 Task: Set the question to required.
Action: Mouse pressed left at (188, 470)
Screenshot: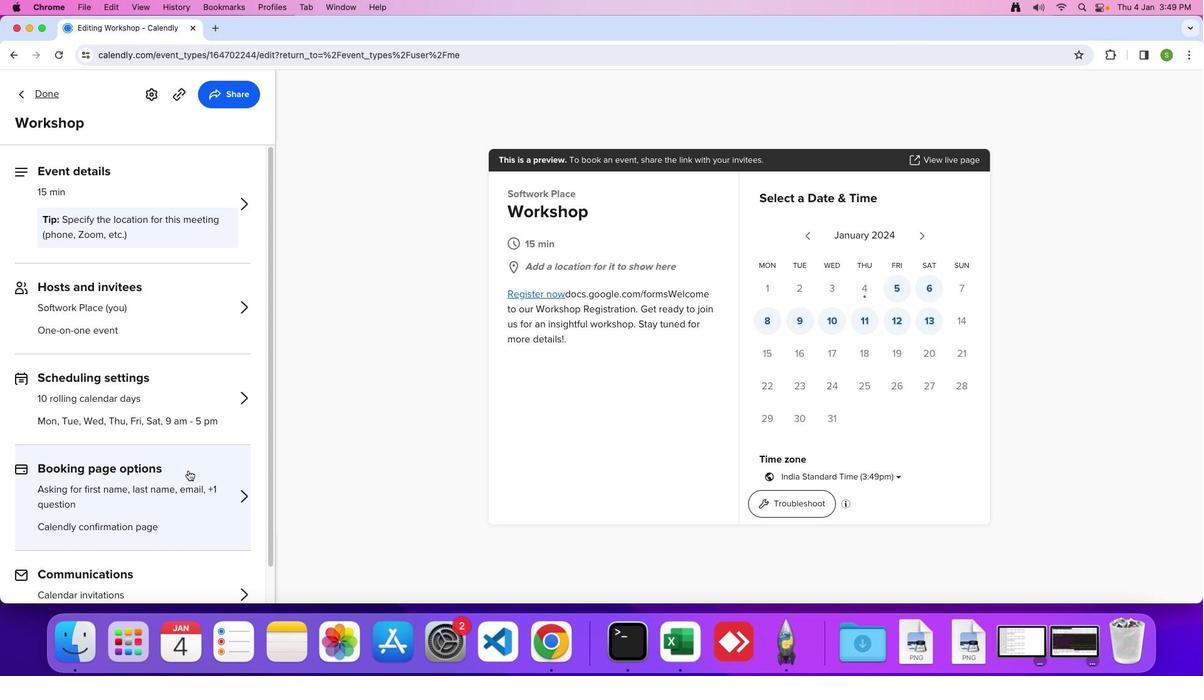
Action: Mouse moved to (235, 368)
Screenshot: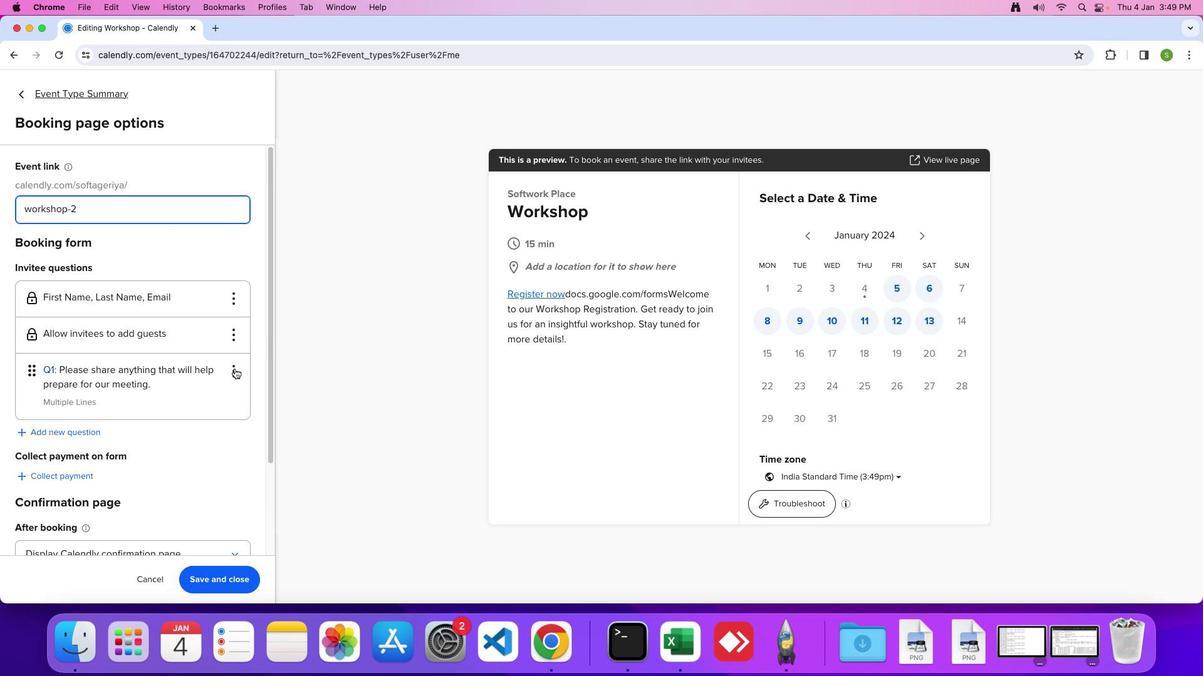 
Action: Mouse pressed left at (235, 368)
Screenshot: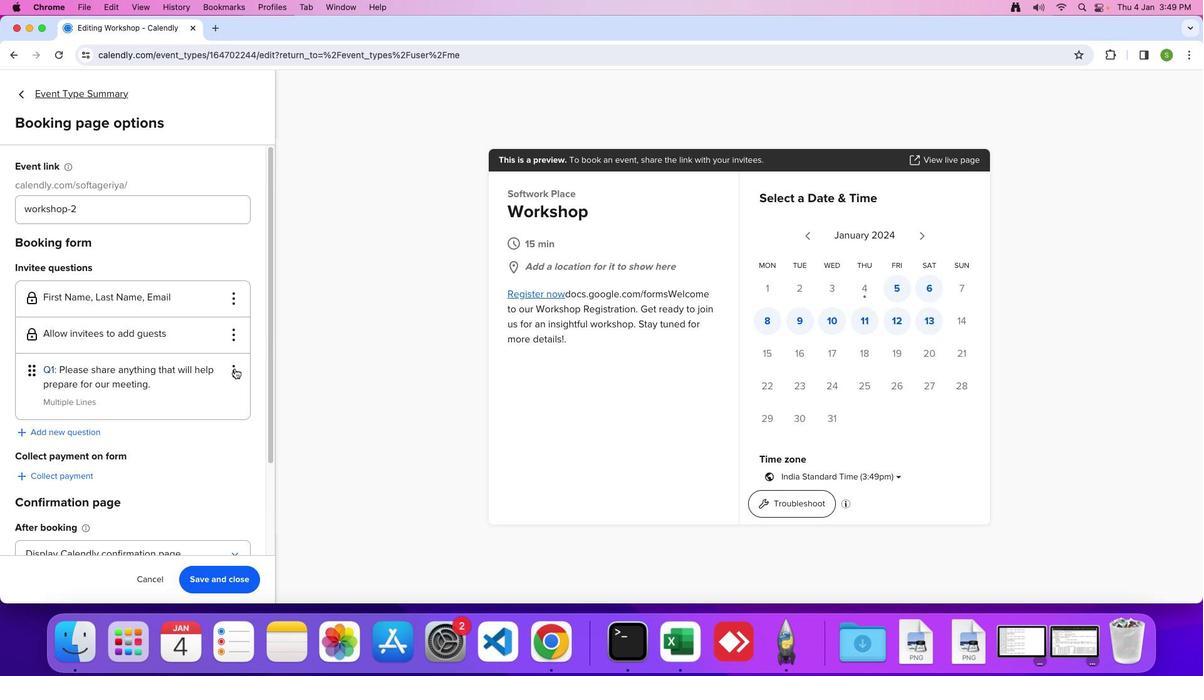 
Action: Mouse moved to (230, 399)
Screenshot: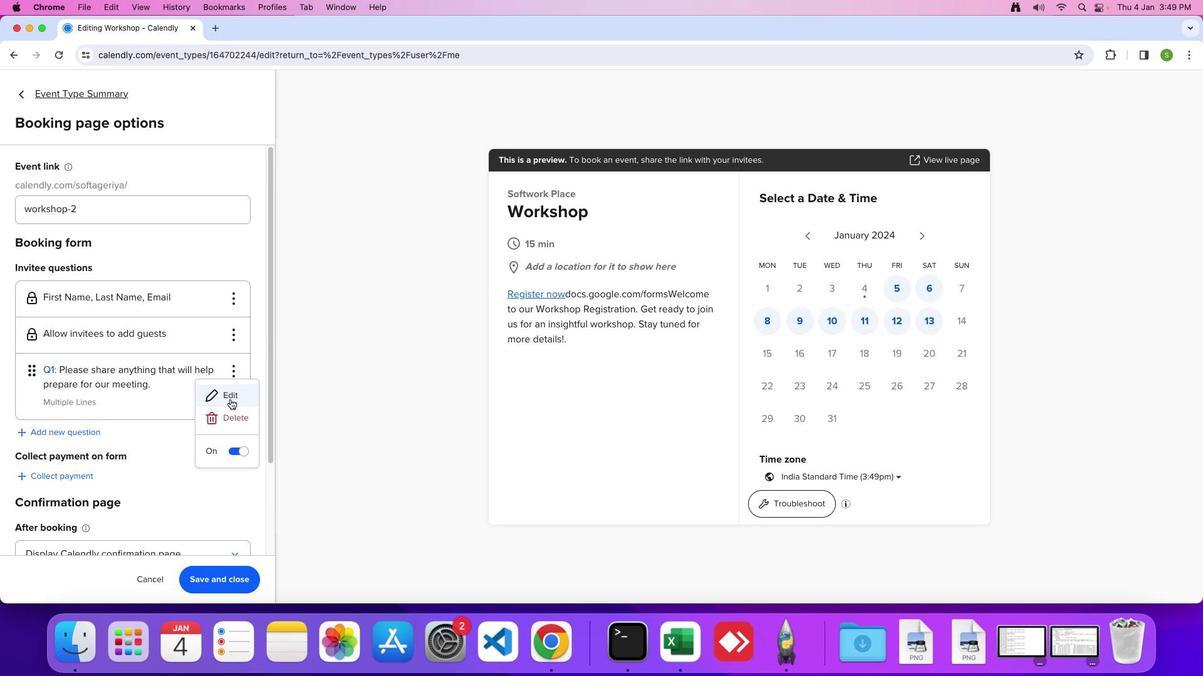 
Action: Mouse pressed left at (230, 399)
Screenshot: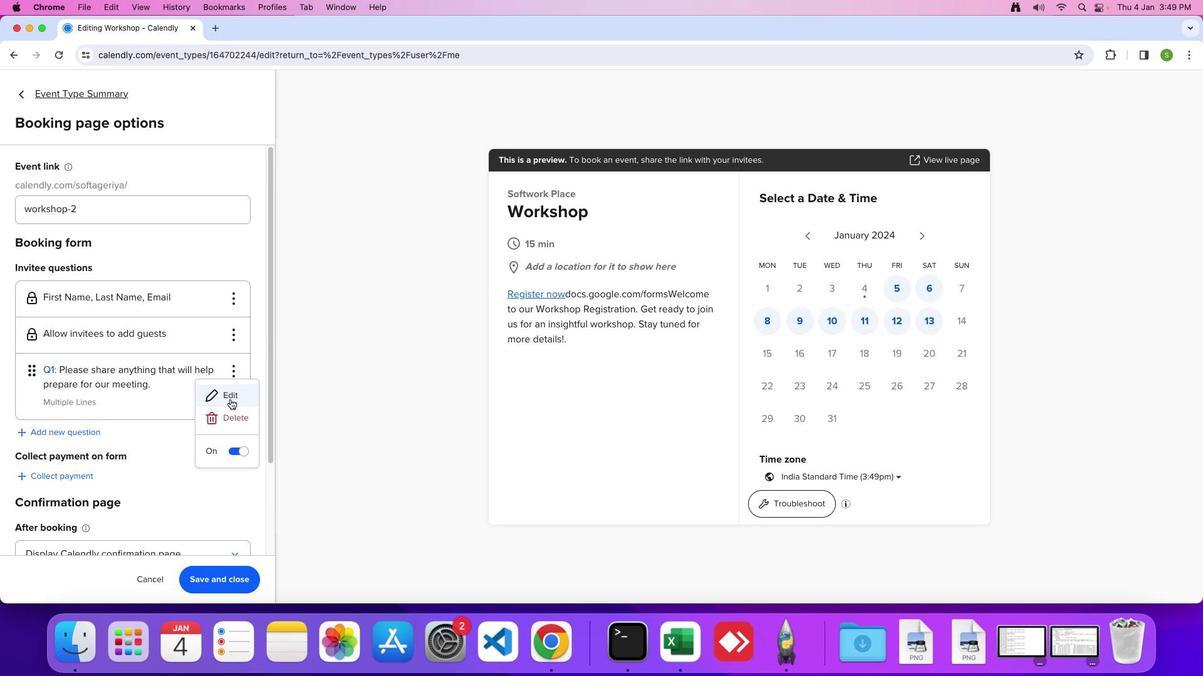 
Action: Mouse moved to (497, 261)
Screenshot: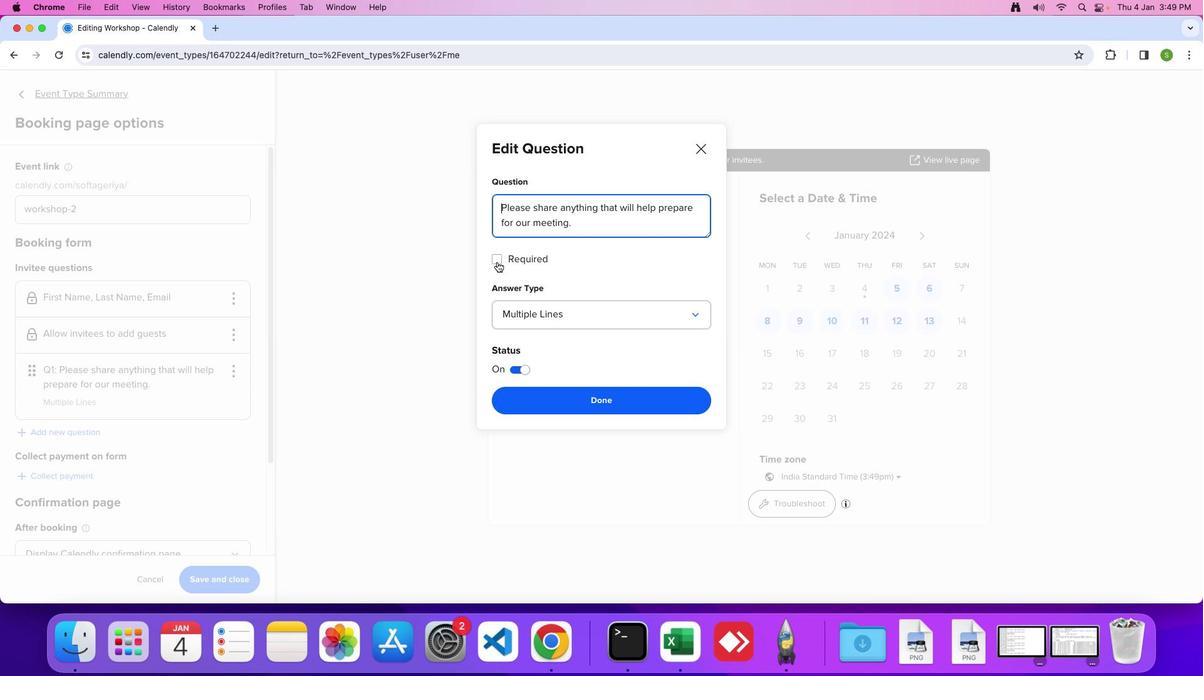 
Action: Mouse pressed left at (497, 261)
Screenshot: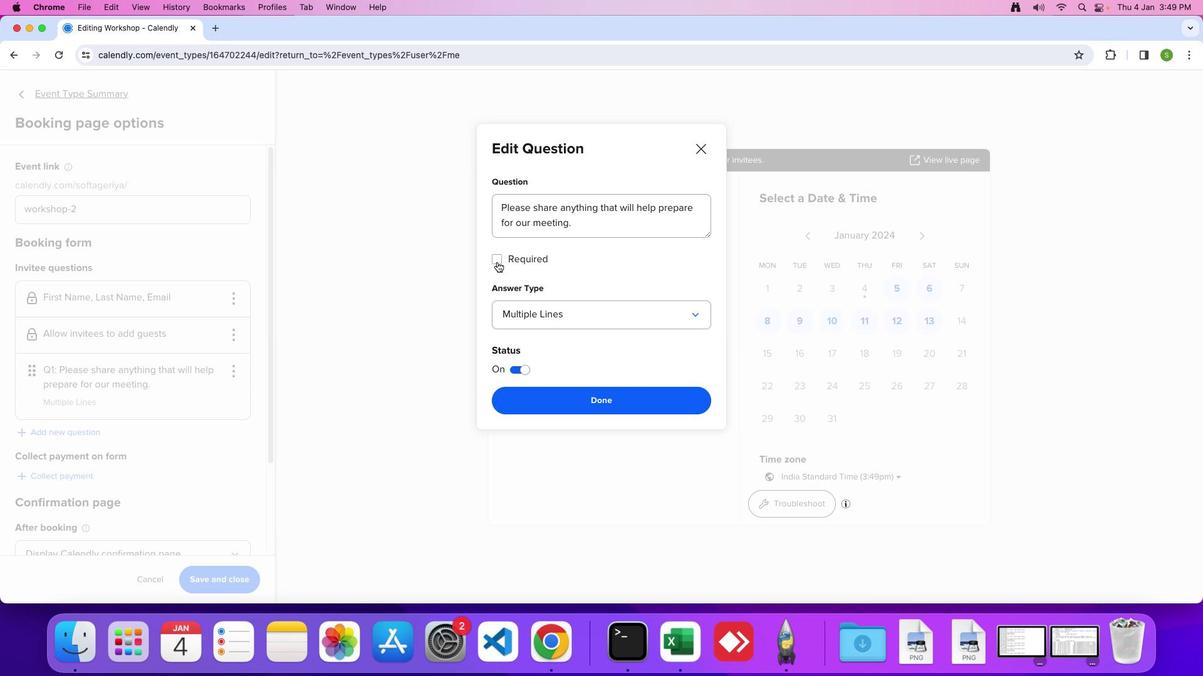 
Action: Mouse moved to (550, 404)
Screenshot: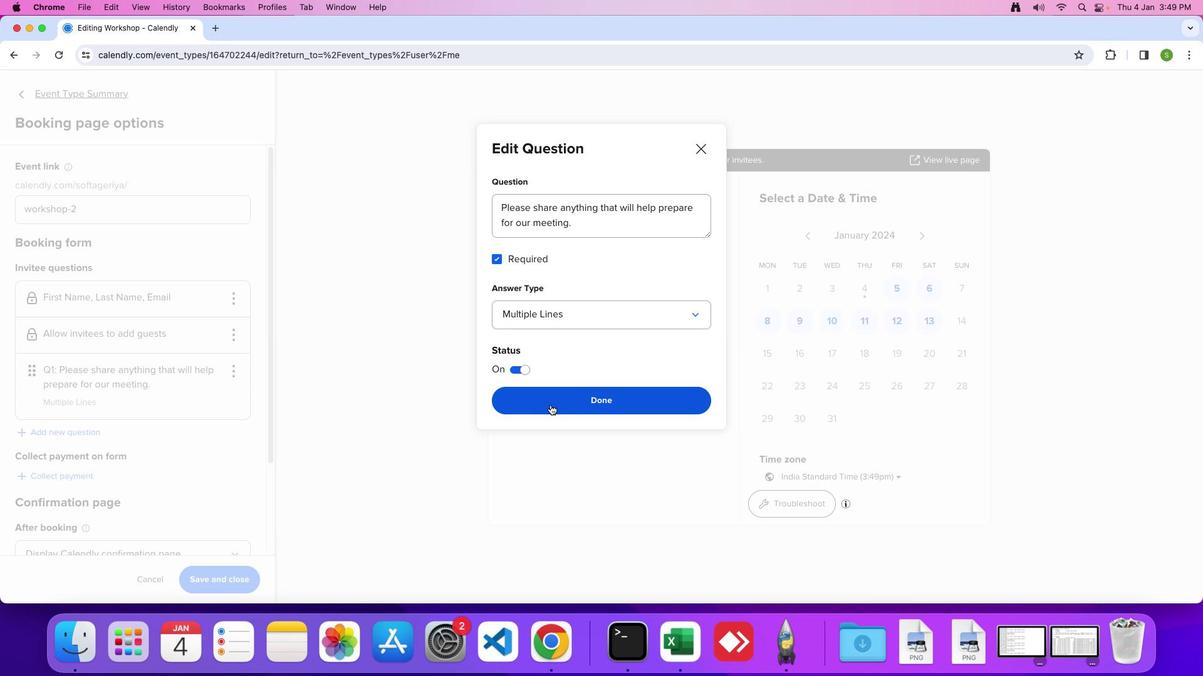 
Action: Mouse pressed left at (550, 404)
Screenshot: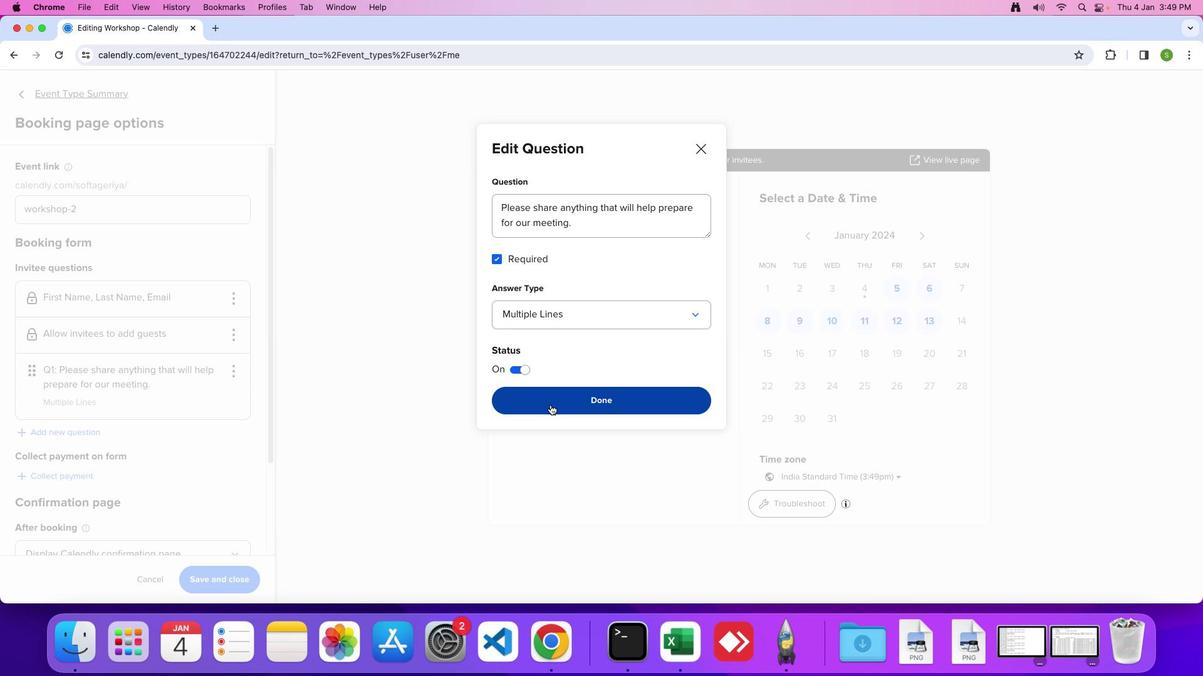 
